 Task: Enable the option "Save and fill payment methods".
Action: Mouse moved to (979, 32)
Screenshot: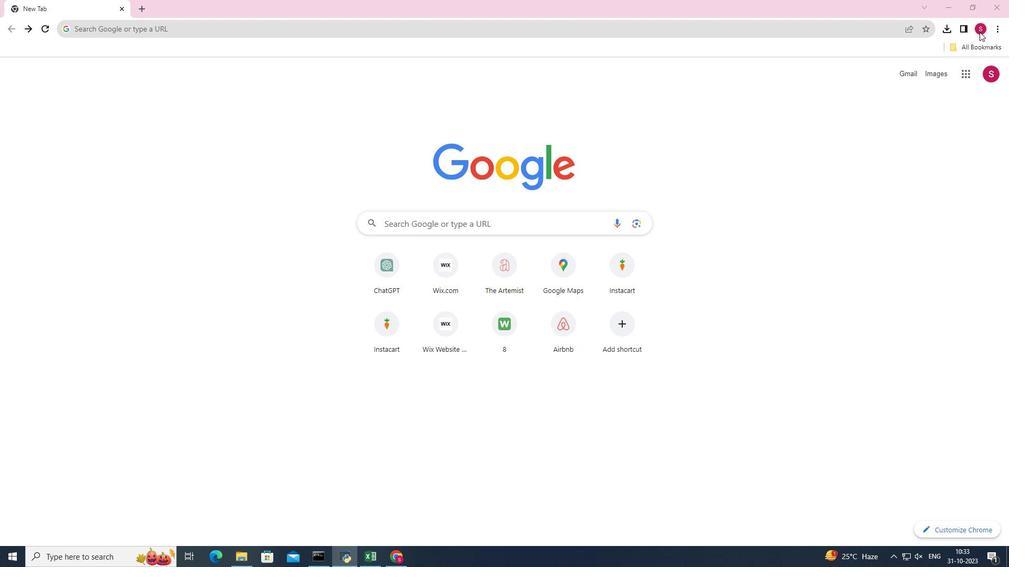 
Action: Mouse pressed left at (979, 32)
Screenshot: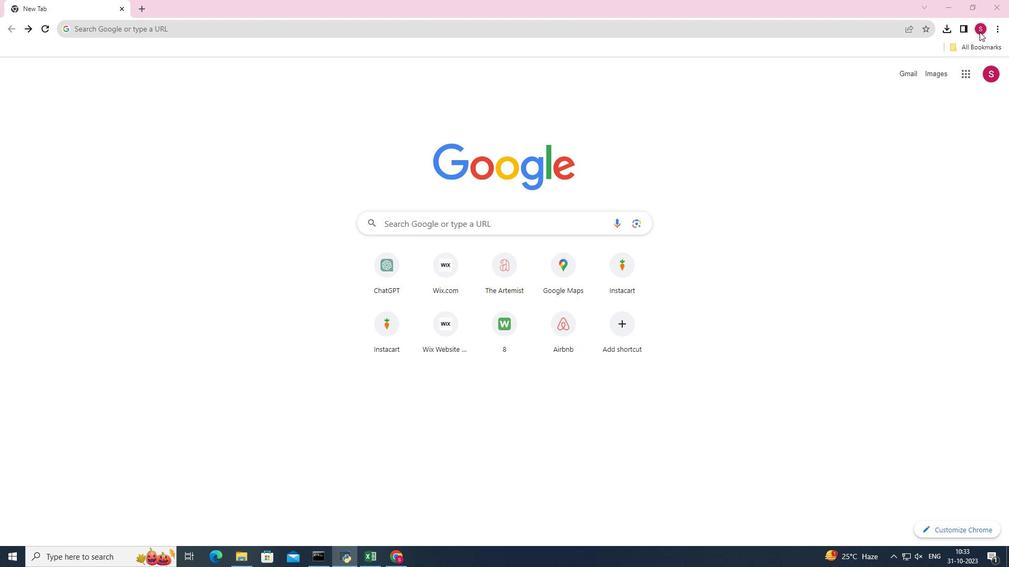 
Action: Mouse pressed left at (979, 32)
Screenshot: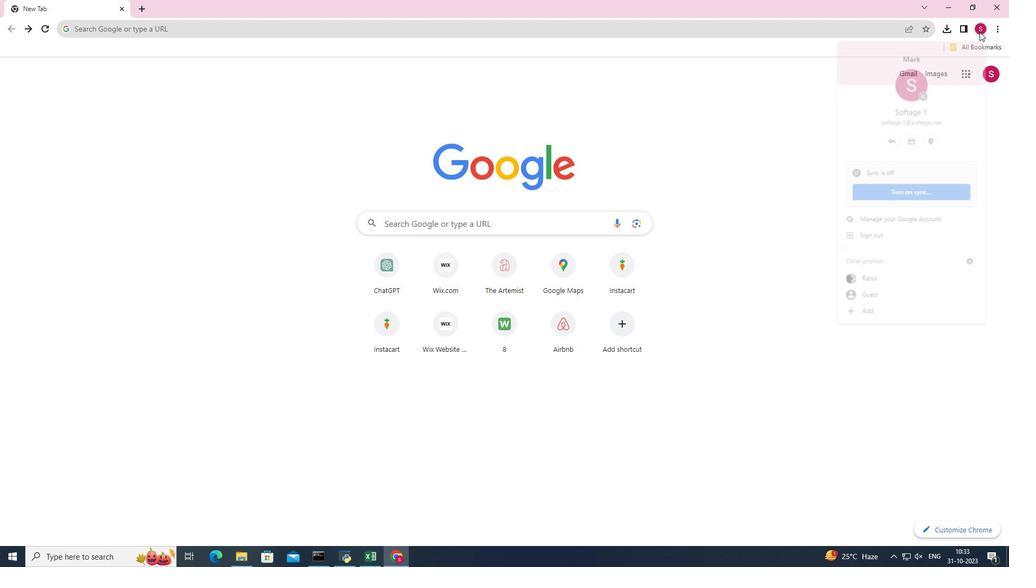 
Action: Mouse pressed left at (979, 32)
Screenshot: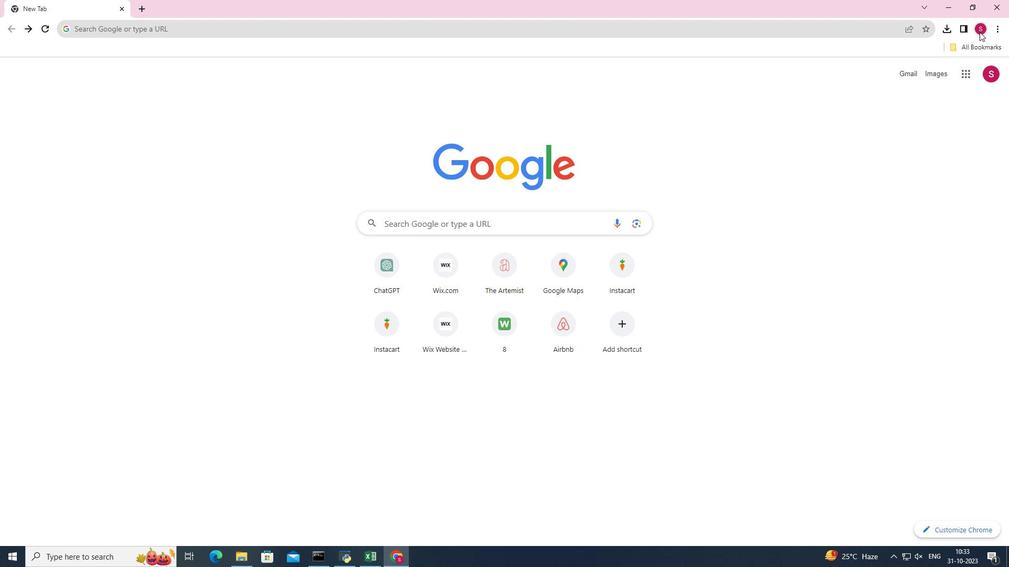 
Action: Mouse moved to (909, 140)
Screenshot: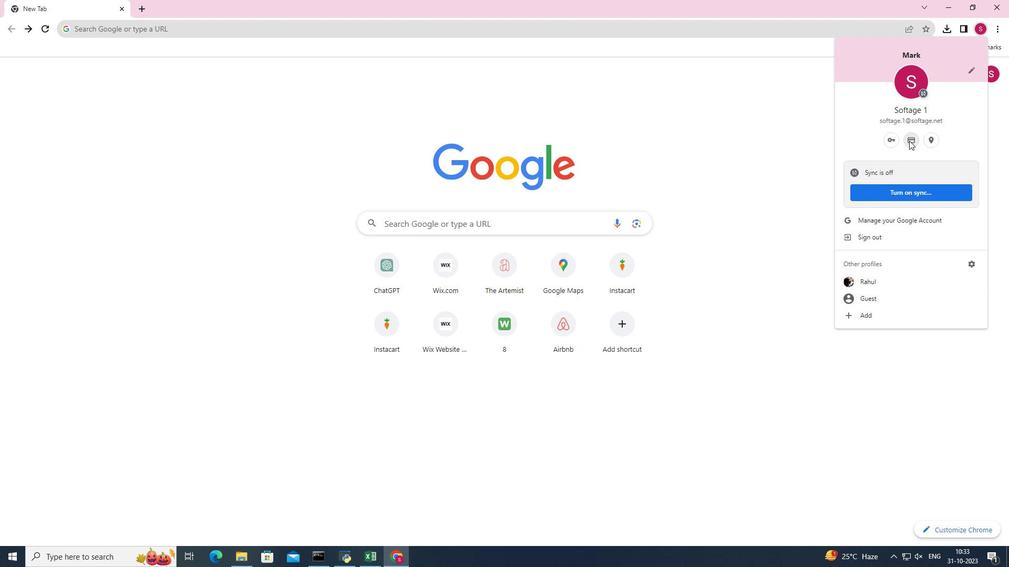 
Action: Mouse pressed left at (909, 140)
Screenshot: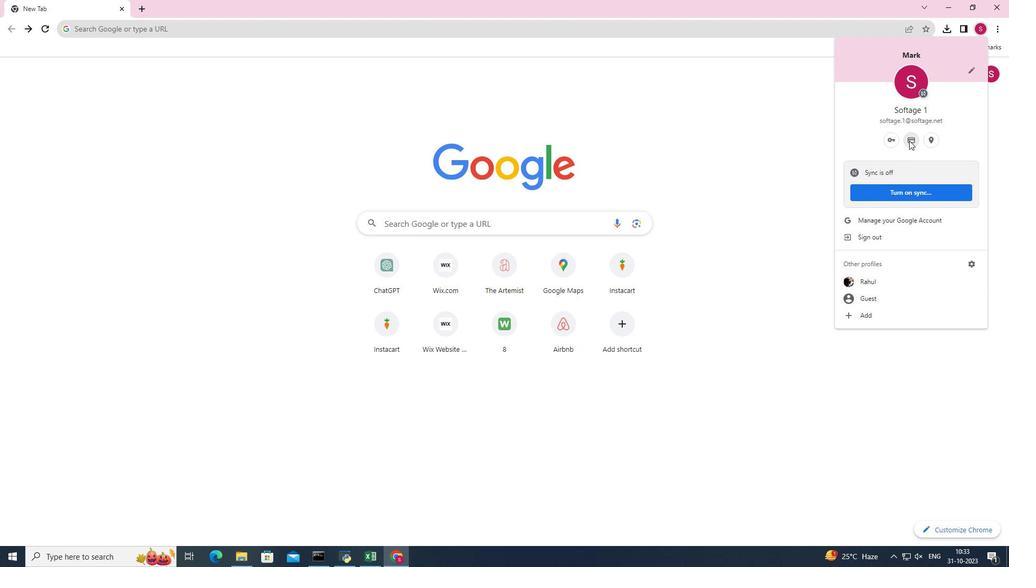 
Action: Mouse moved to (659, 126)
Screenshot: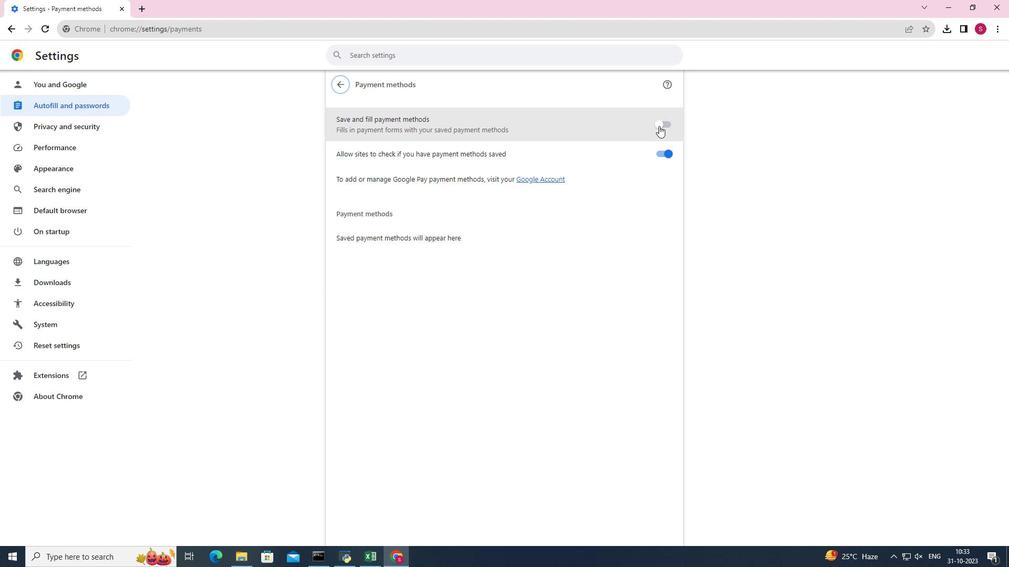 
Action: Mouse pressed left at (659, 126)
Screenshot: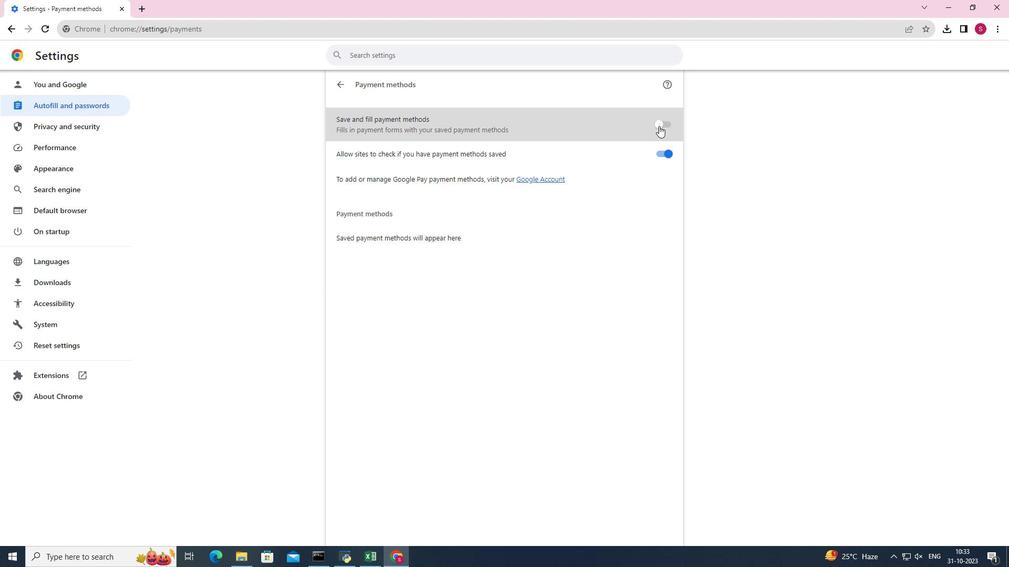 
Action: Mouse moved to (794, 144)
Screenshot: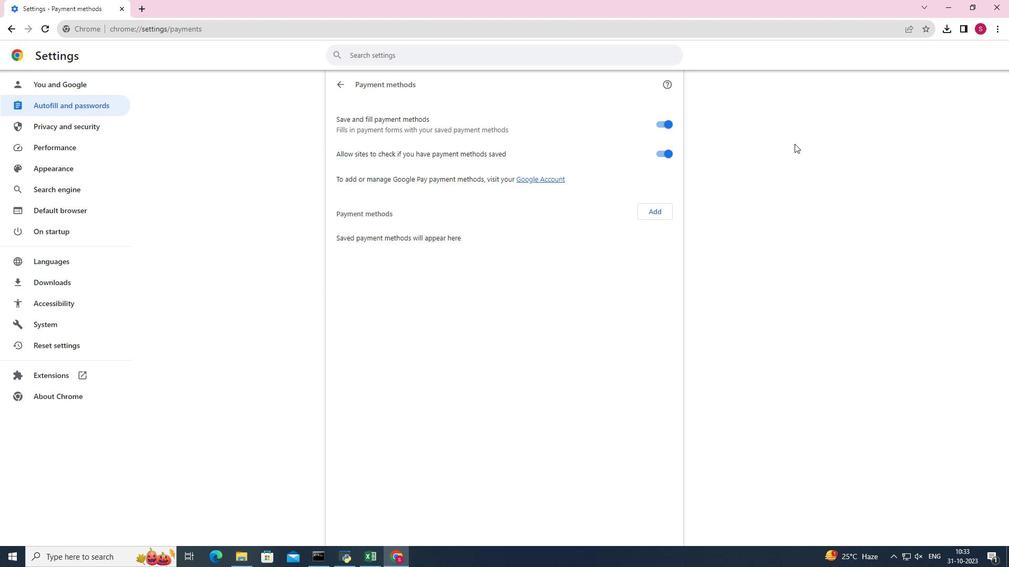
